 Task: Create a rule from the Agile list, Priority changed -> Complete task in the project AgileEagle if Priority Cleared then Complete Task
Action: Mouse moved to (738, 300)
Screenshot: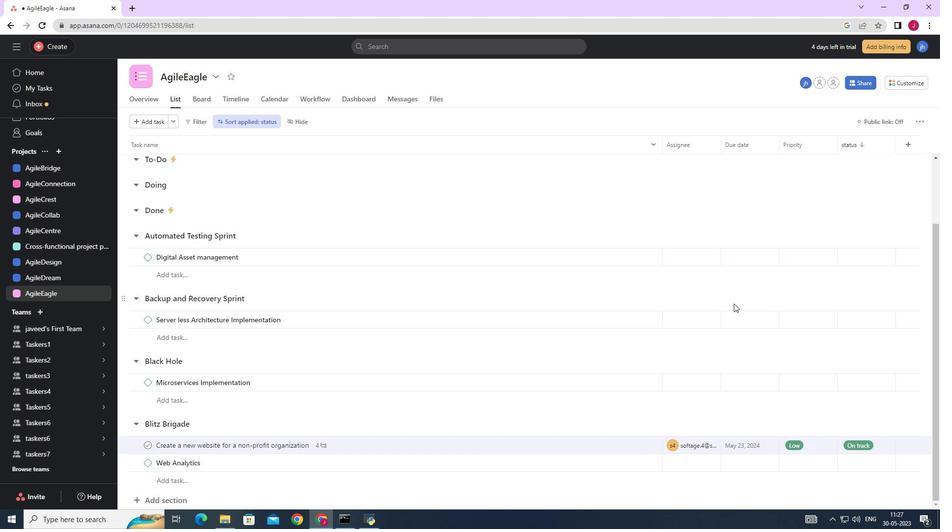
Action: Mouse scrolled (738, 301) with delta (0, 0)
Screenshot: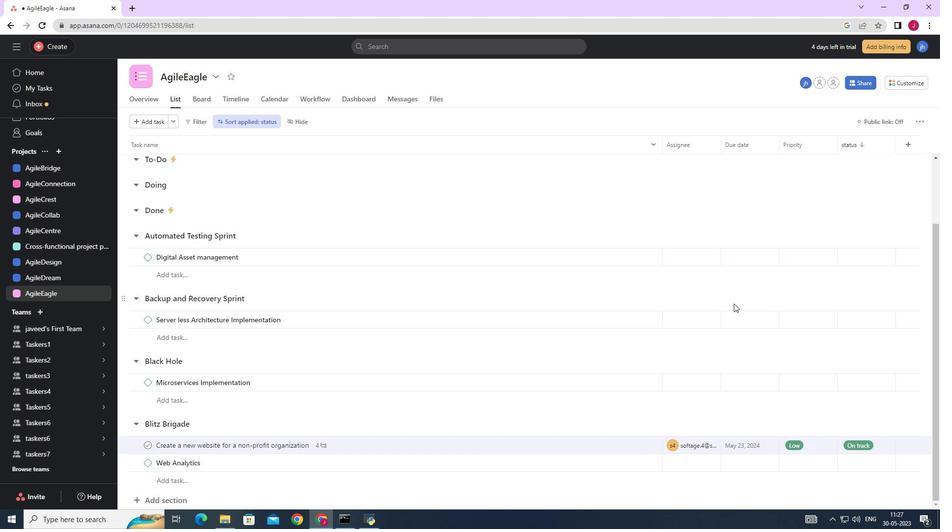 
Action: Mouse scrolled (738, 301) with delta (0, 0)
Screenshot: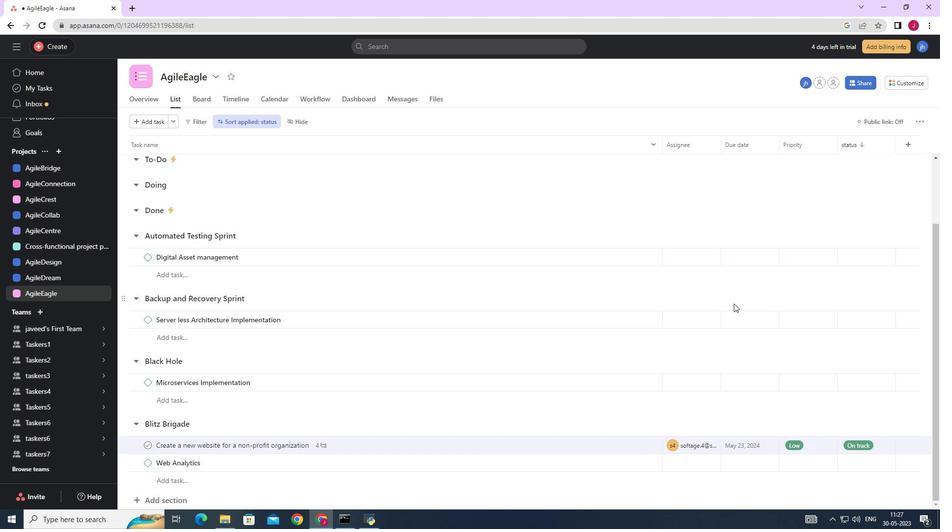 
Action: Mouse scrolled (738, 301) with delta (0, 0)
Screenshot: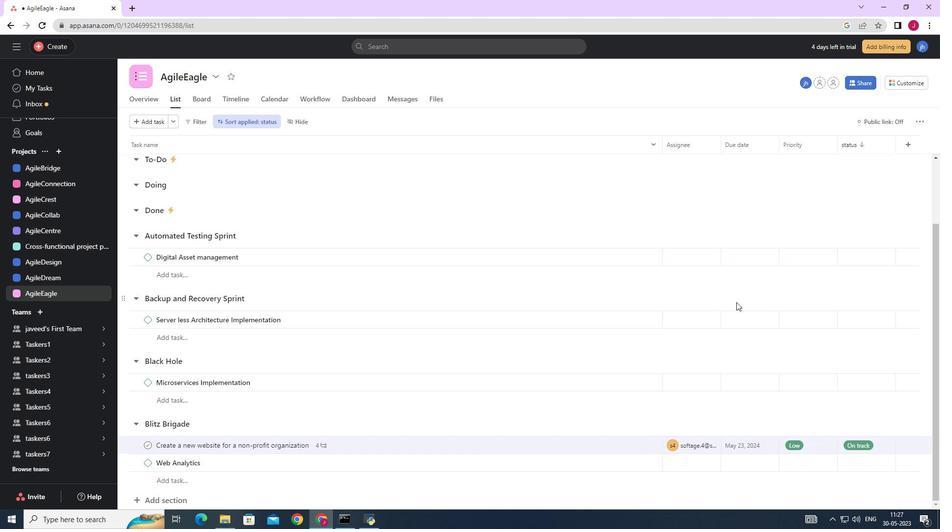 
Action: Mouse moved to (741, 293)
Screenshot: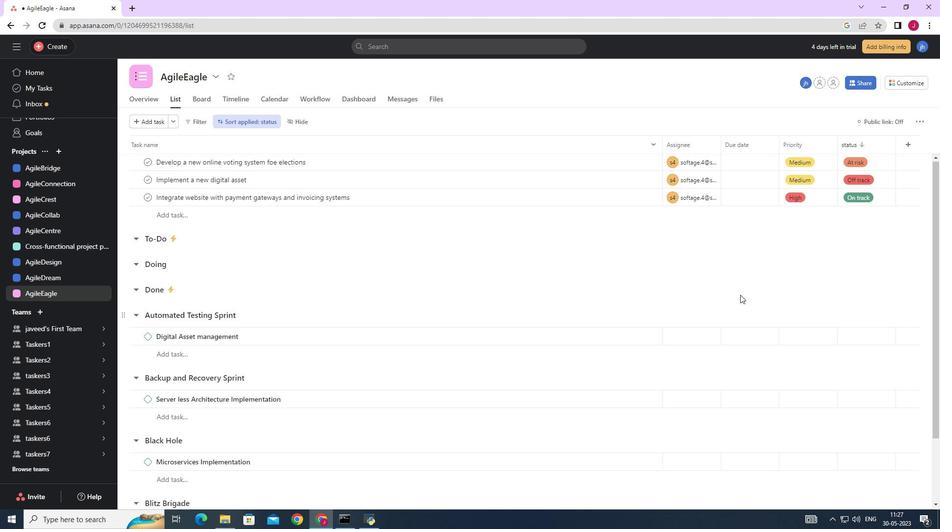 
Action: Mouse scrolled (741, 295) with delta (0, 0)
Screenshot: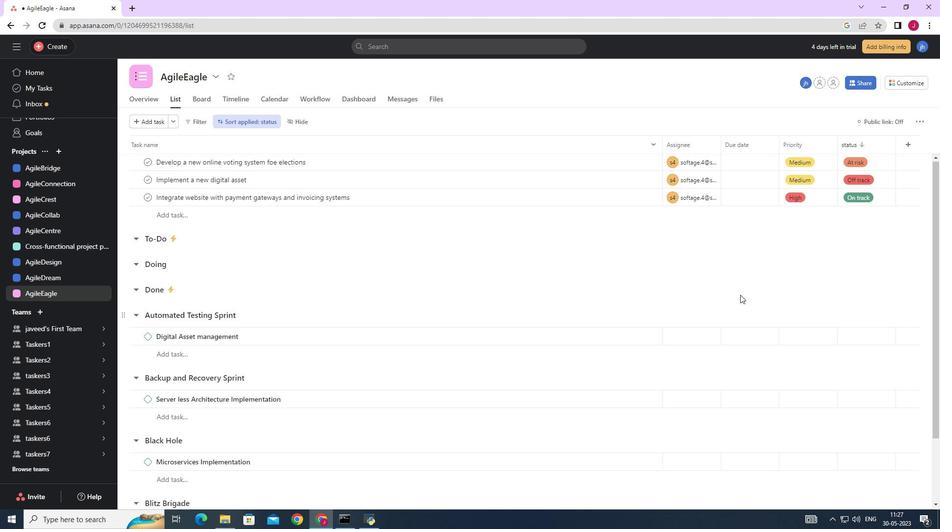
Action: Mouse moved to (741, 292)
Screenshot: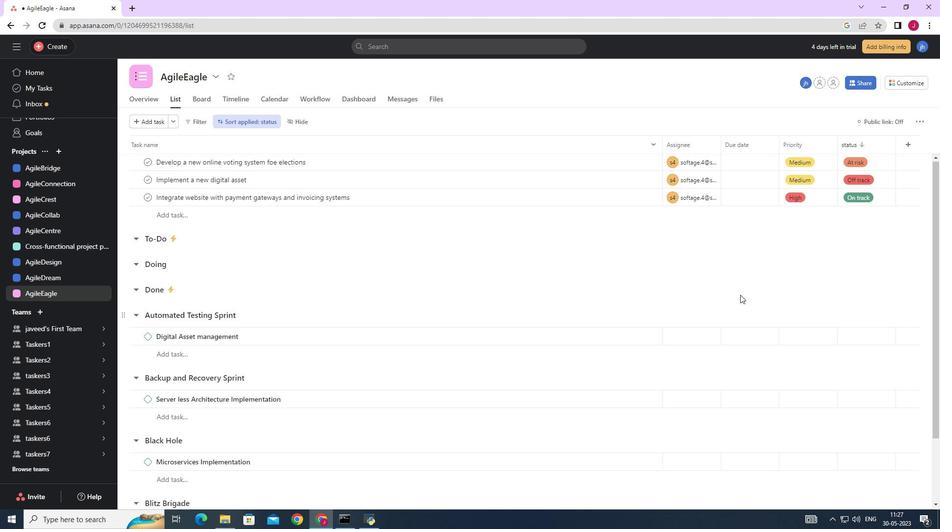 
Action: Mouse scrolled (741, 295) with delta (0, 0)
Screenshot: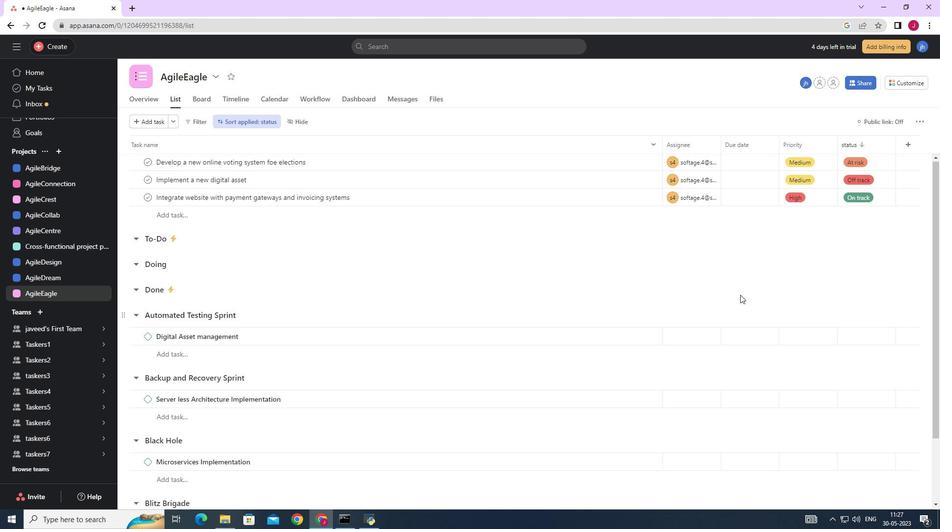 
Action: Mouse scrolled (741, 295) with delta (0, 0)
Screenshot: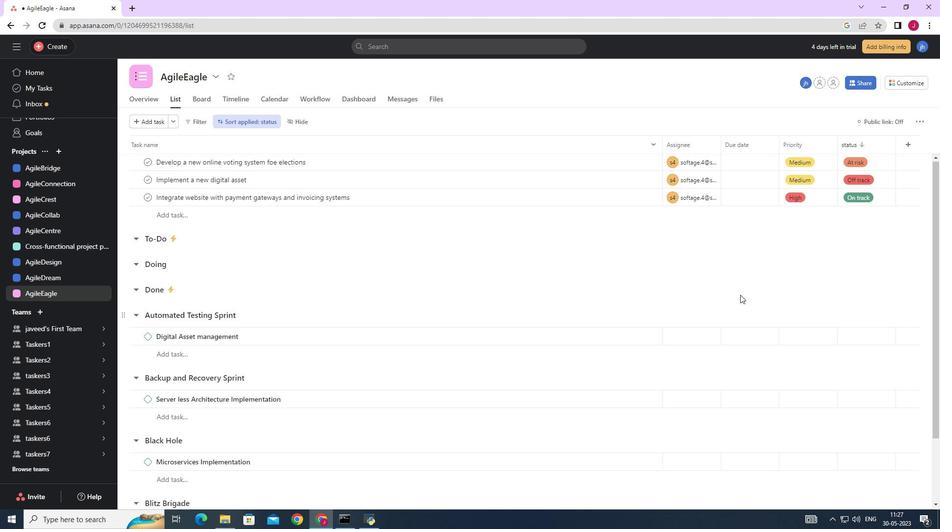 
Action: Mouse moved to (905, 83)
Screenshot: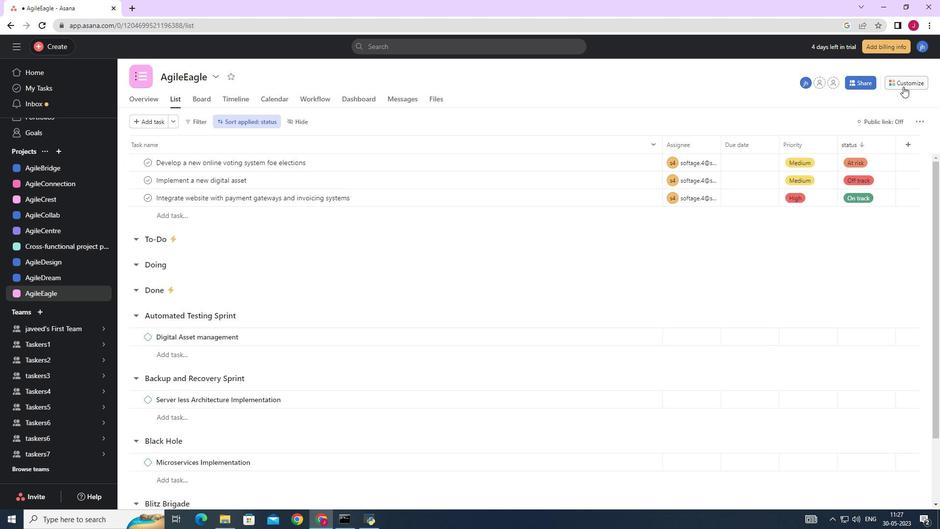 
Action: Mouse pressed left at (905, 83)
Screenshot: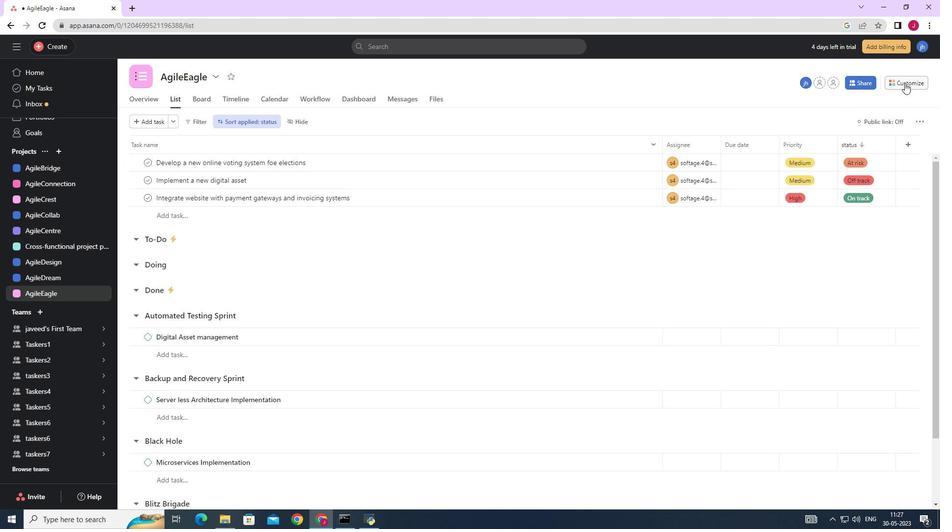 
Action: Mouse moved to (738, 213)
Screenshot: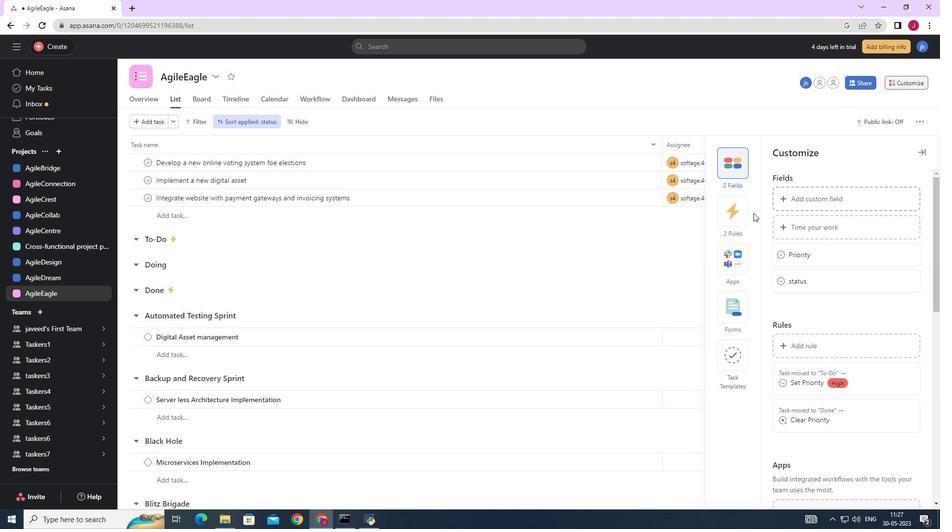 
Action: Mouse pressed left at (738, 213)
Screenshot: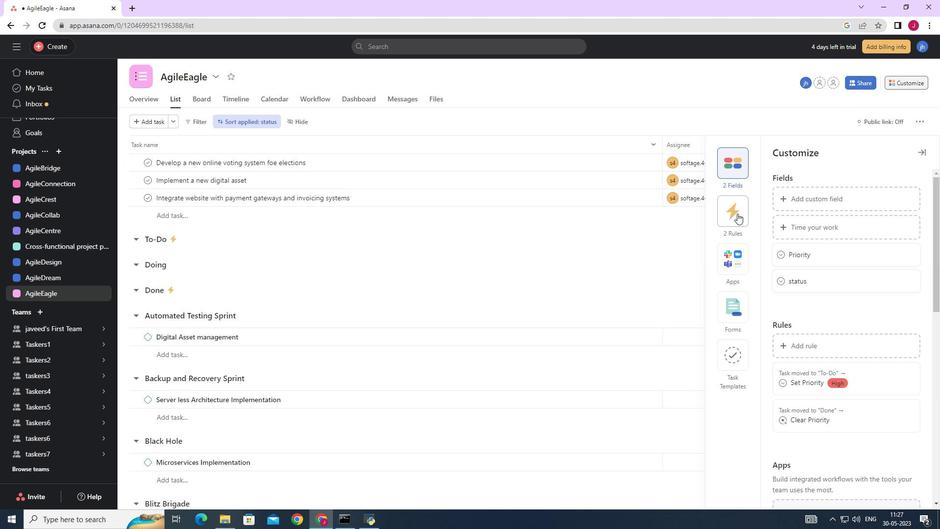
Action: Mouse moved to (824, 200)
Screenshot: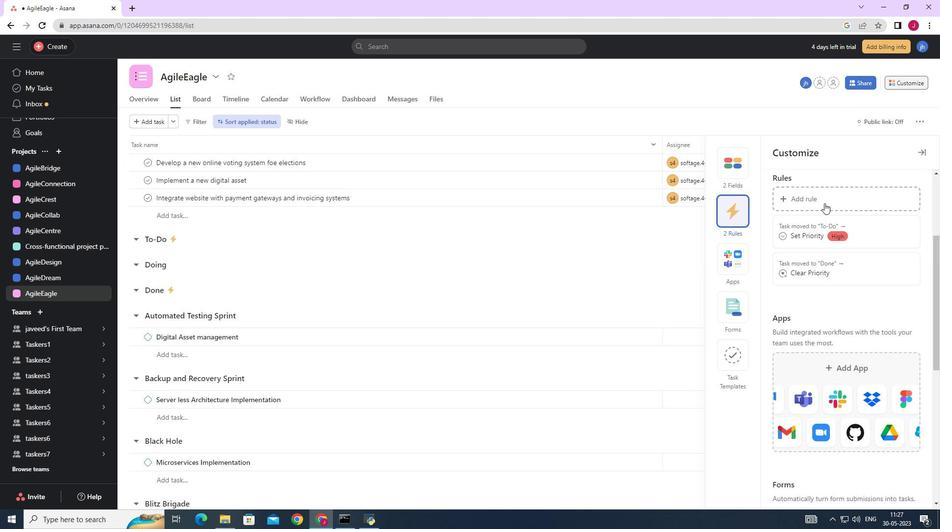 
Action: Mouse pressed left at (824, 200)
Screenshot: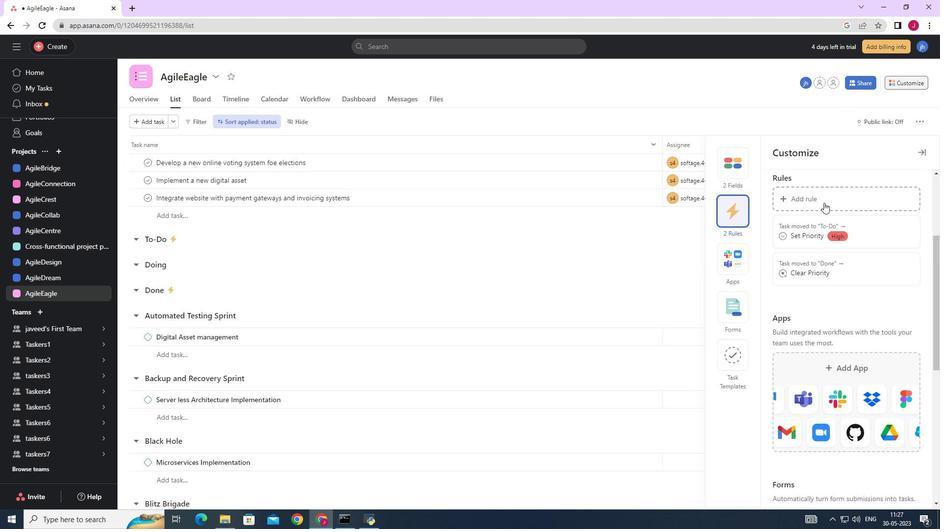 
Action: Mouse moved to (198, 148)
Screenshot: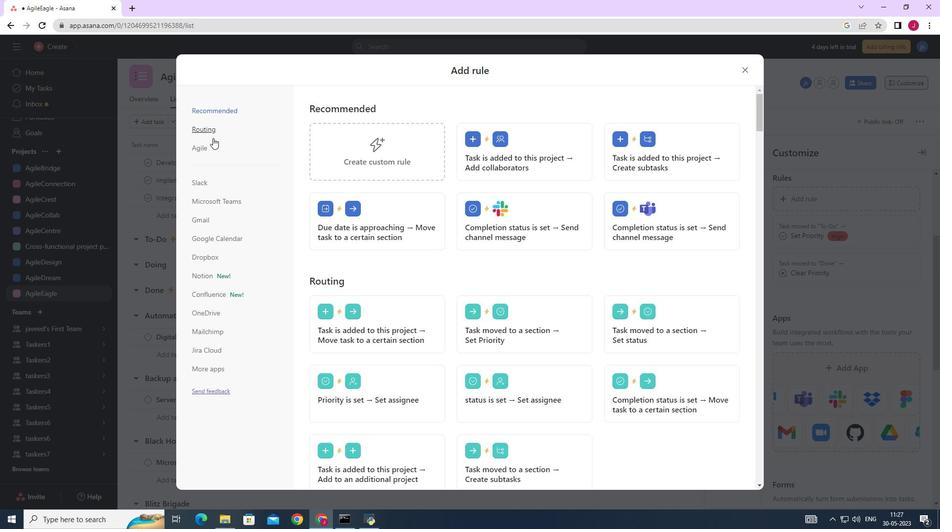 
Action: Mouse pressed left at (198, 148)
Screenshot: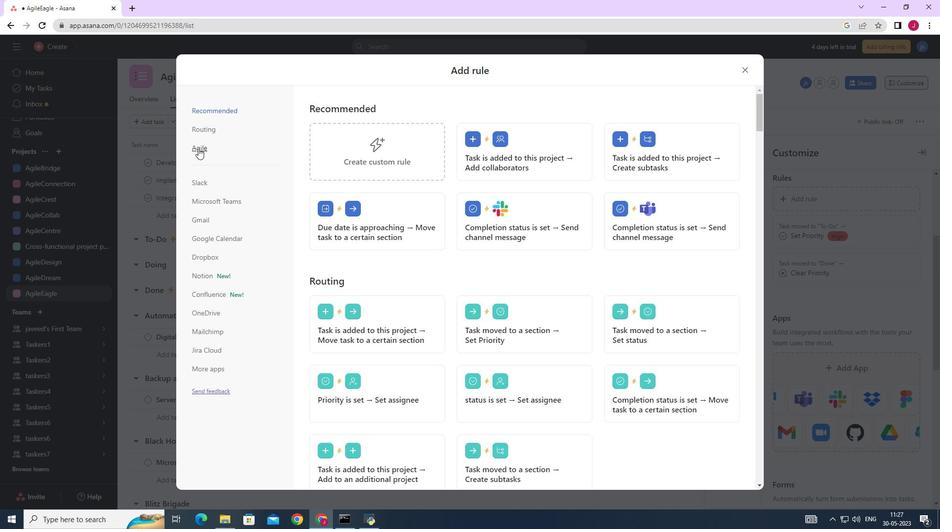 
Action: Mouse moved to (386, 142)
Screenshot: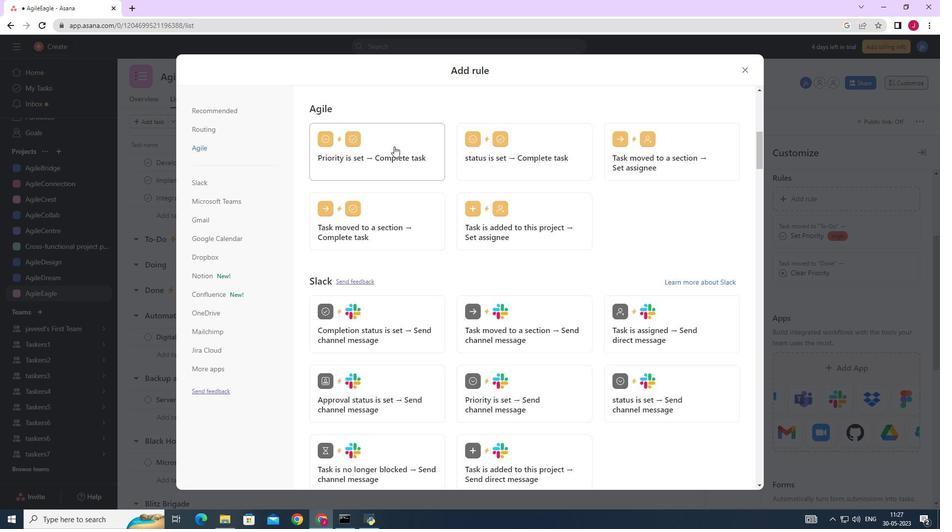 
Action: Mouse pressed left at (386, 142)
Screenshot: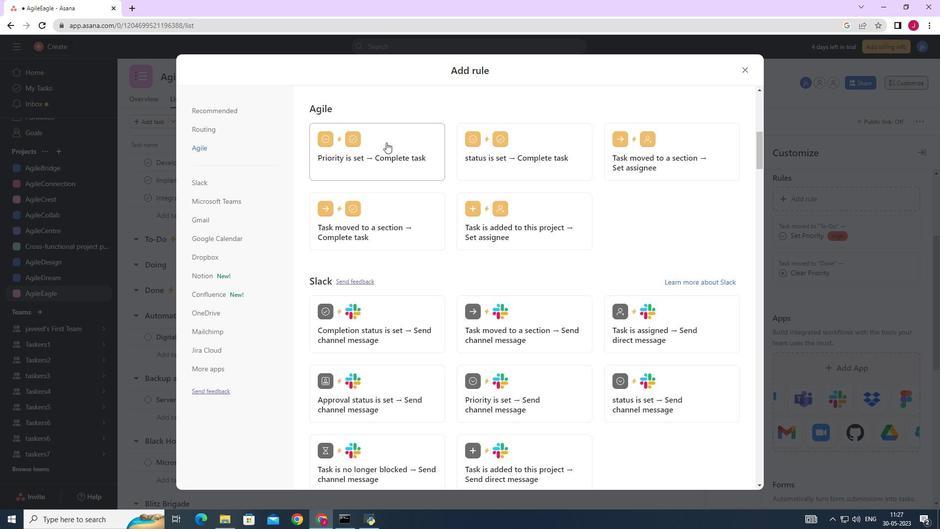 
Action: Mouse moved to (357, 246)
Screenshot: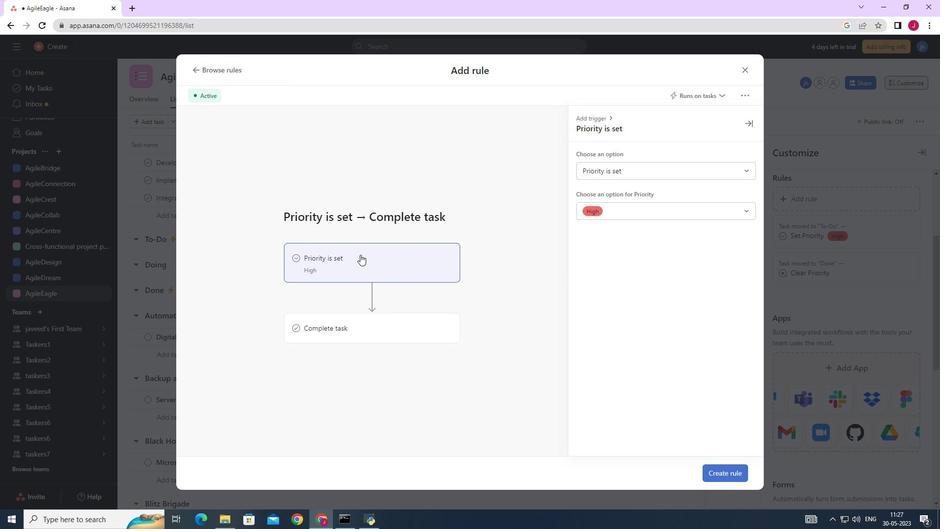 
Action: Mouse pressed left at (357, 246)
Screenshot: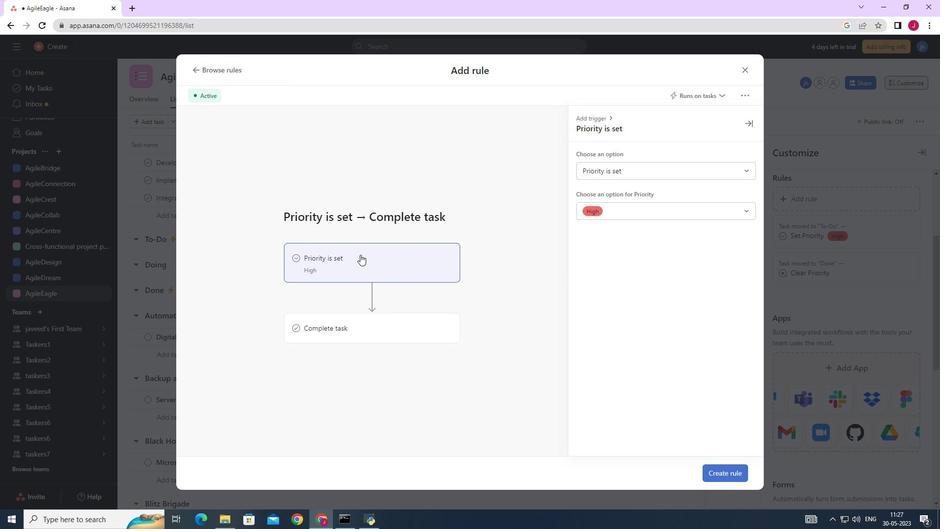 
Action: Mouse moved to (359, 259)
Screenshot: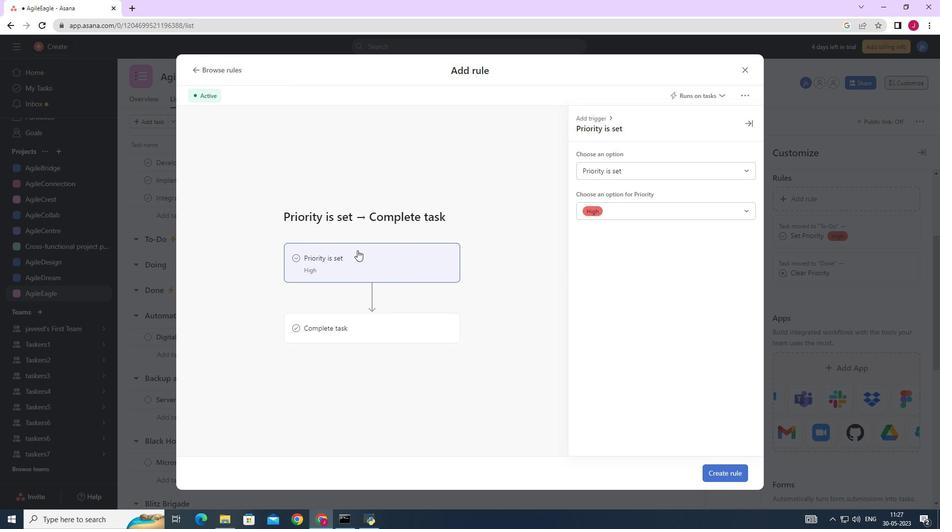 
Action: Mouse pressed left at (359, 259)
Screenshot: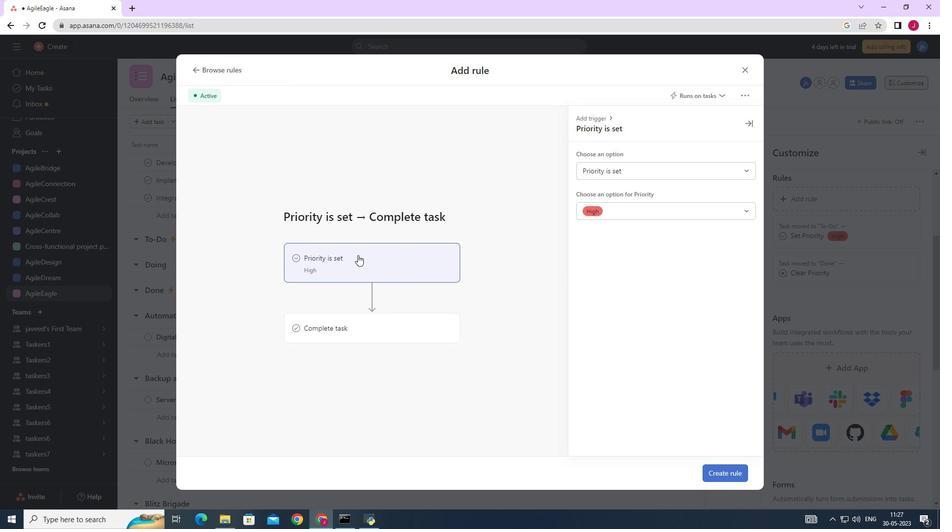 
Action: Mouse moved to (615, 169)
Screenshot: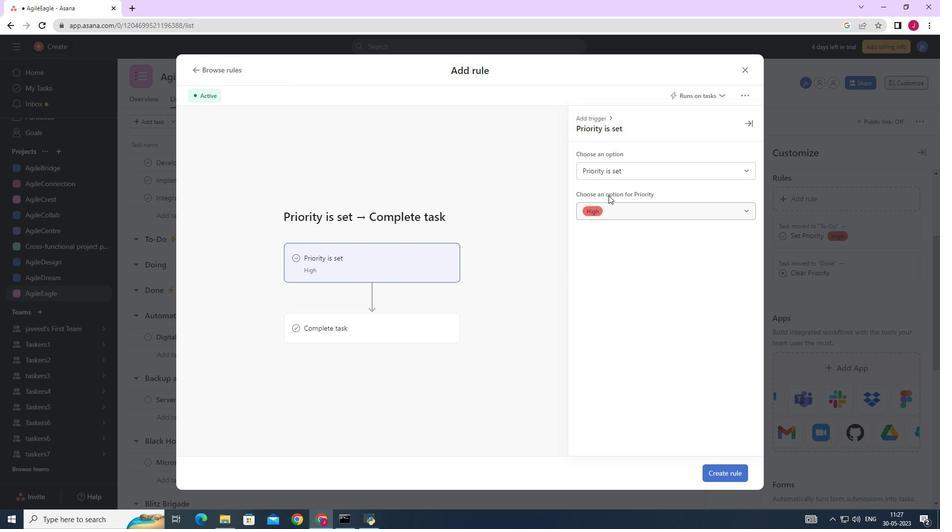 
Action: Mouse pressed left at (615, 169)
Screenshot: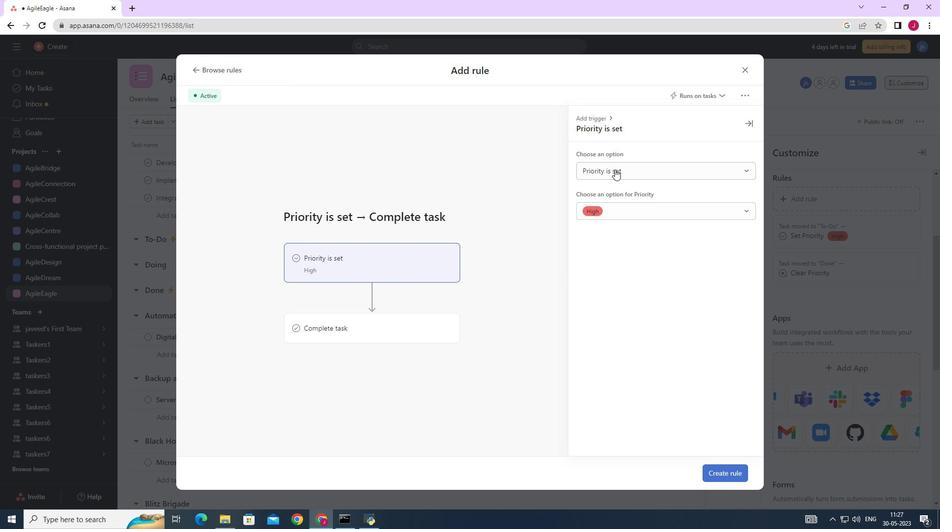 
Action: Mouse moved to (612, 212)
Screenshot: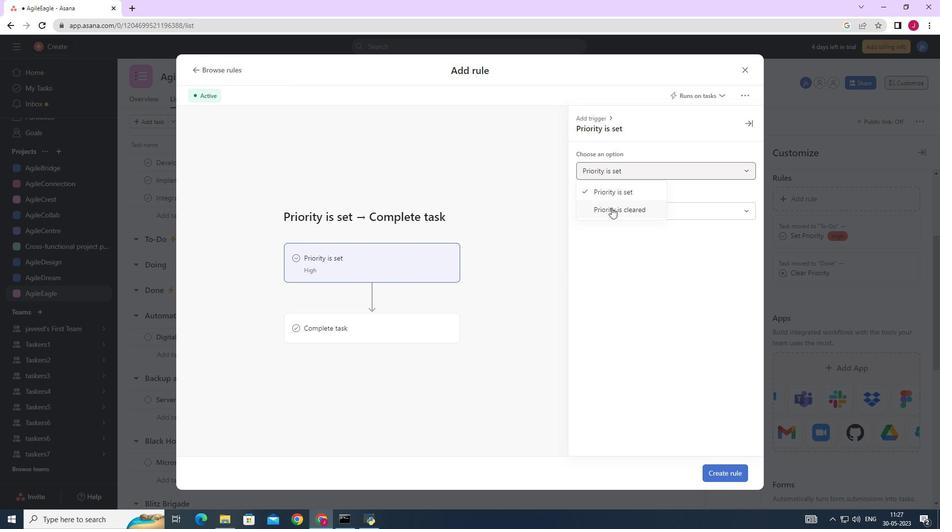 
Action: Mouse pressed left at (612, 212)
Screenshot: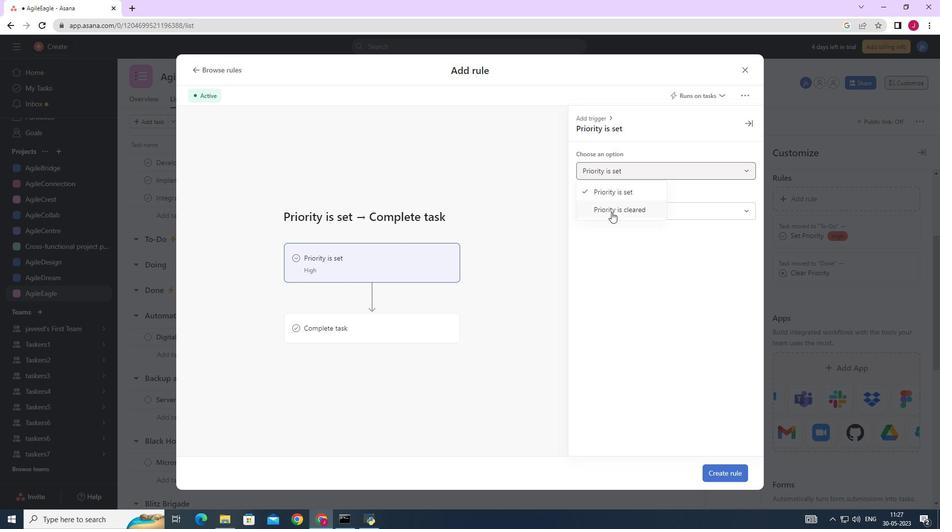 
Action: Mouse moved to (401, 326)
Screenshot: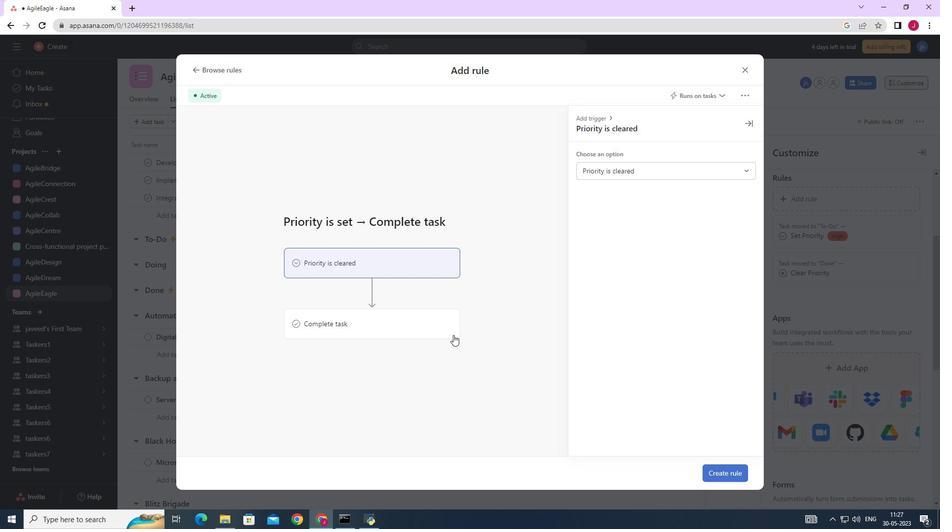 
Action: Mouse pressed left at (401, 326)
Screenshot: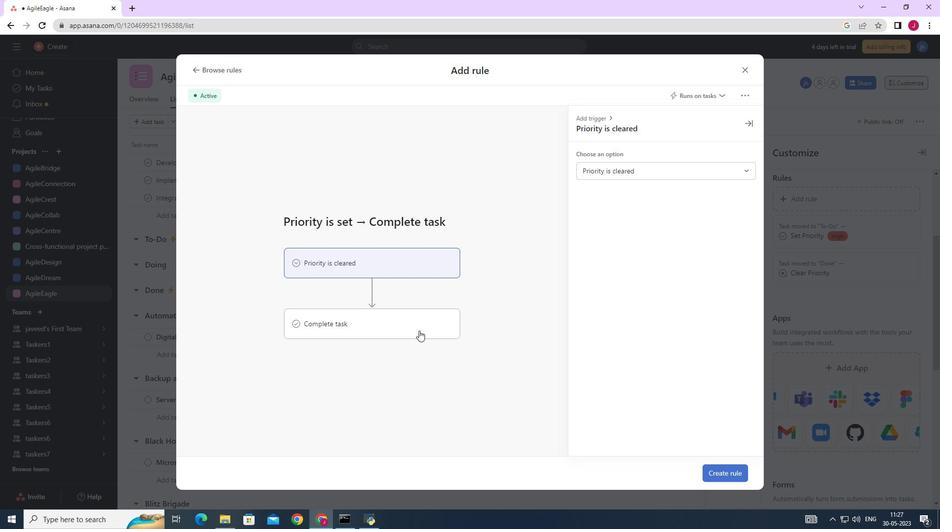 
Action: Mouse moved to (621, 170)
Screenshot: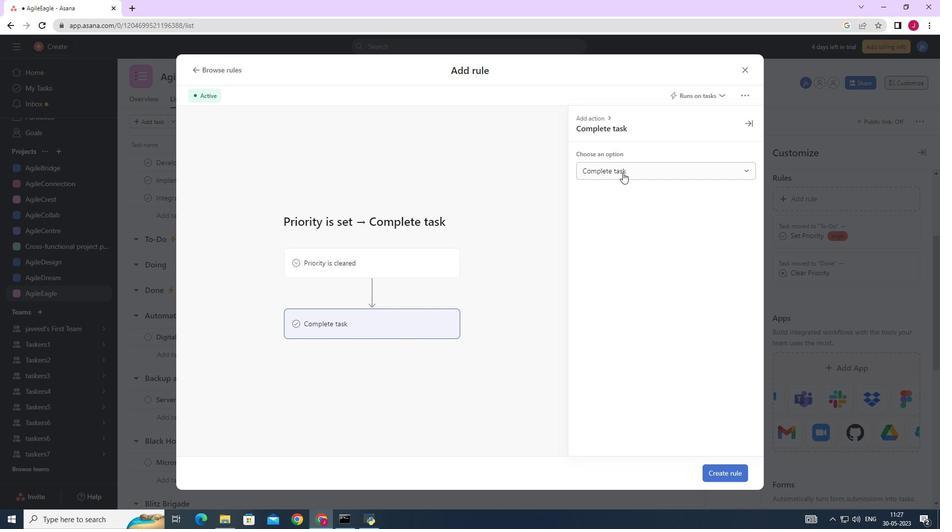 
Action: Mouse pressed left at (621, 170)
Screenshot: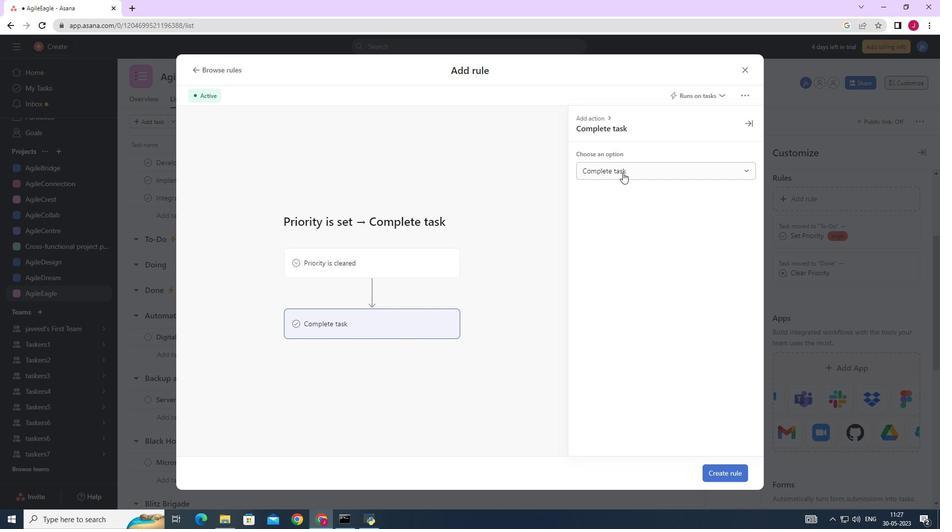 
Action: Mouse pressed left at (621, 170)
Screenshot: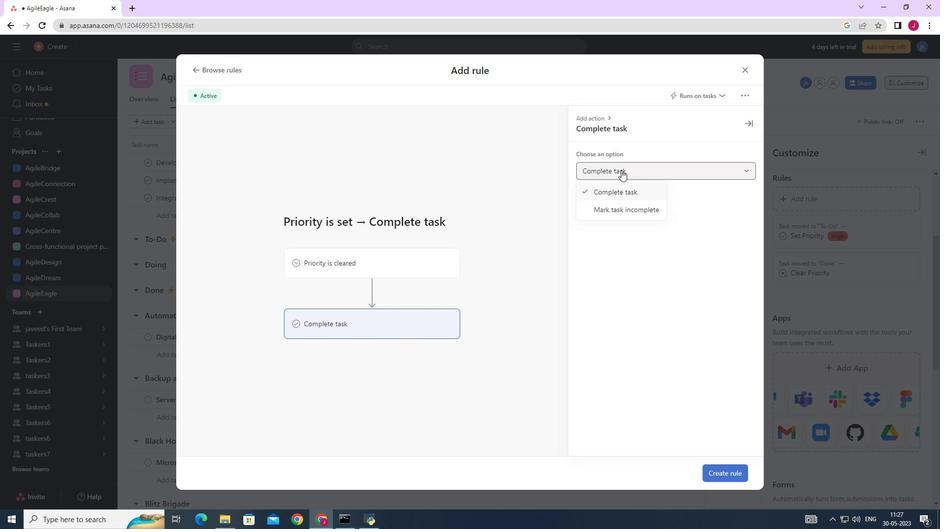 
Action: Mouse moved to (724, 474)
Screenshot: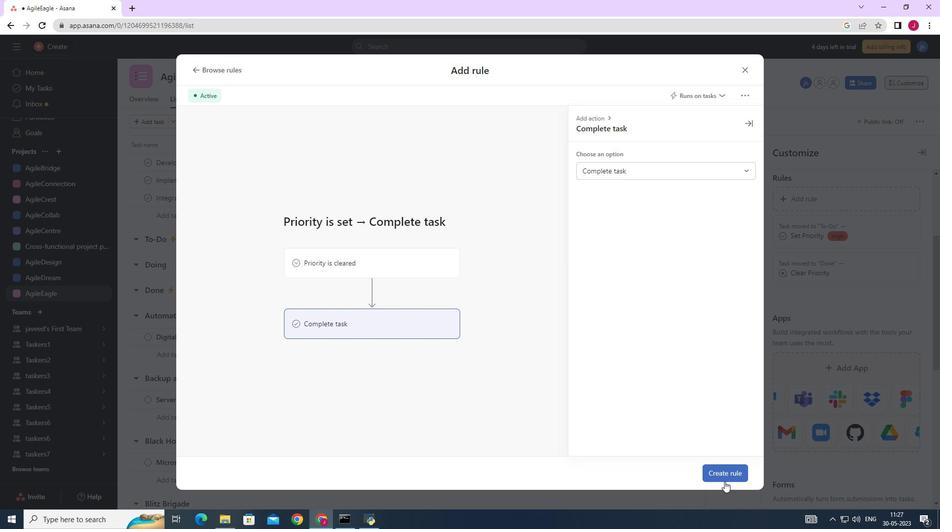 
Action: Mouse pressed left at (724, 474)
Screenshot: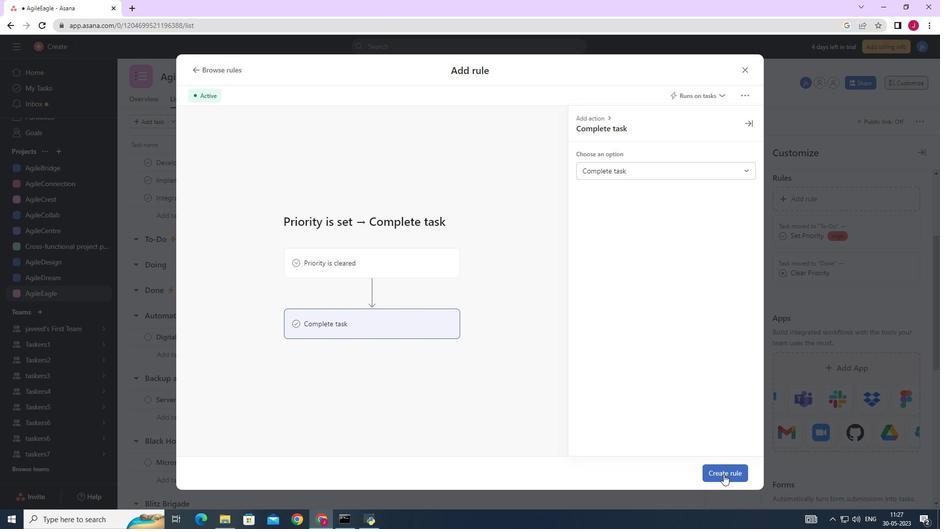 
Action: Mouse moved to (630, 390)
Screenshot: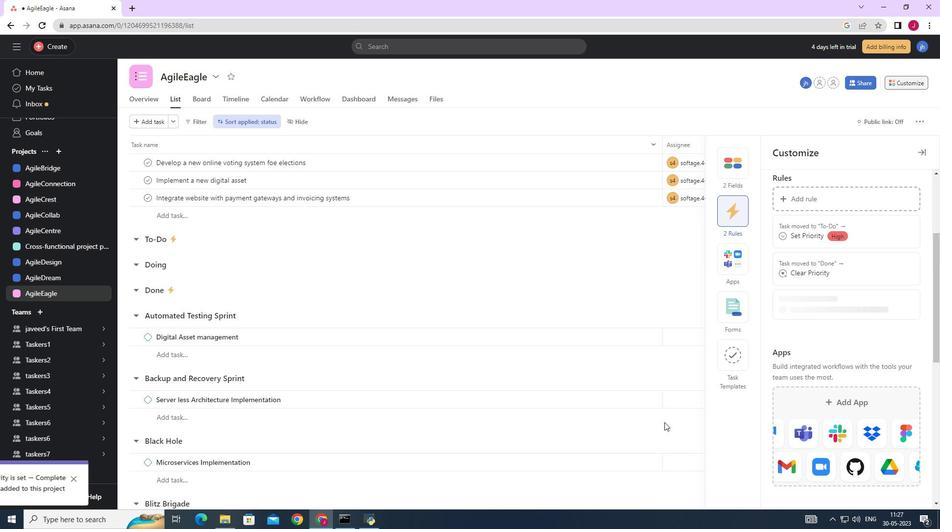 
